Task: Enable the "Tab Groups" feature to organize tabs into groups for better management.
Action: Mouse moved to (102, 9)
Screenshot: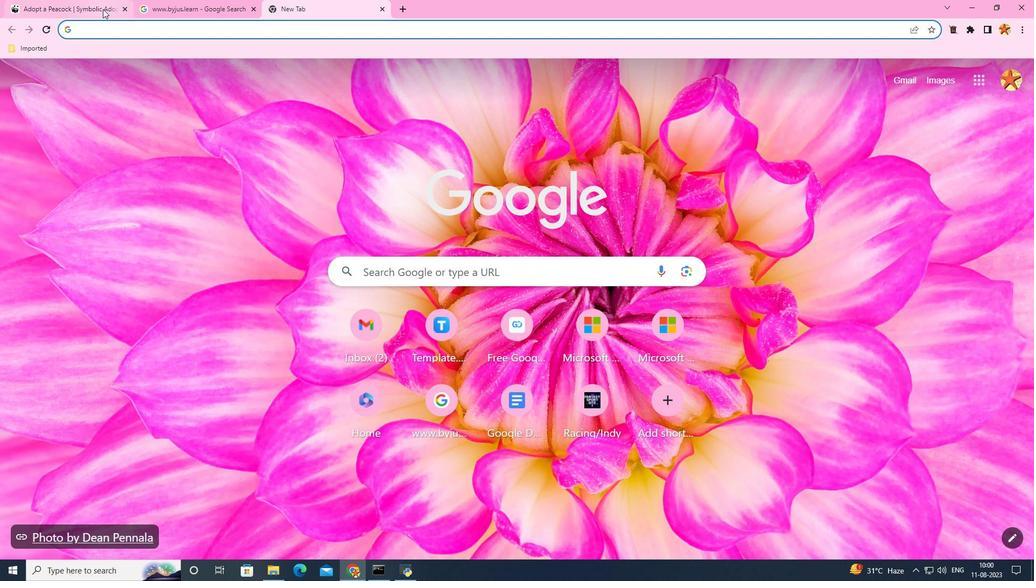 
Action: Mouse pressed left at (102, 9)
Screenshot: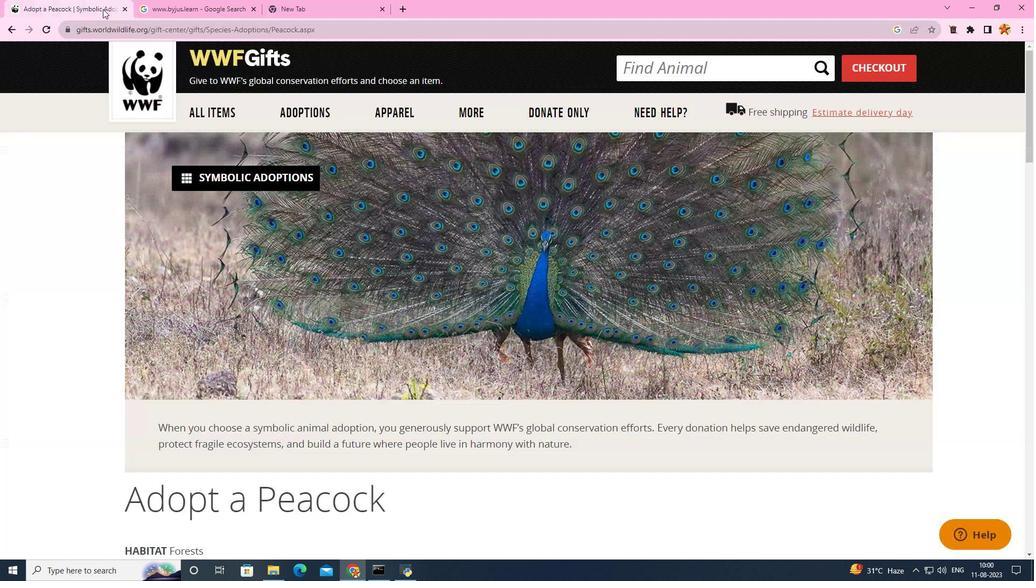 
Action: Mouse pressed right at (102, 9)
Screenshot: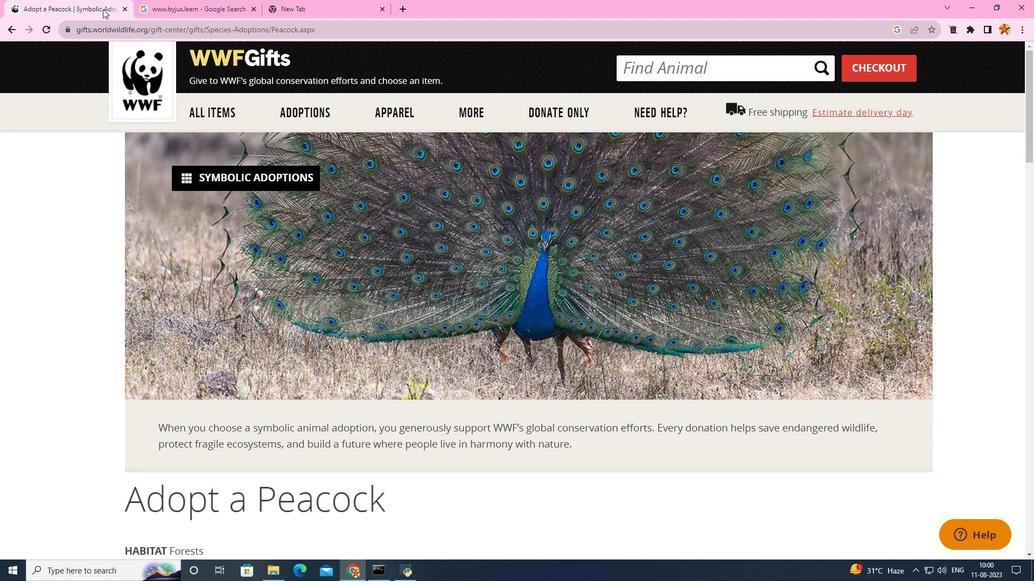 
Action: Mouse moved to (137, 46)
Screenshot: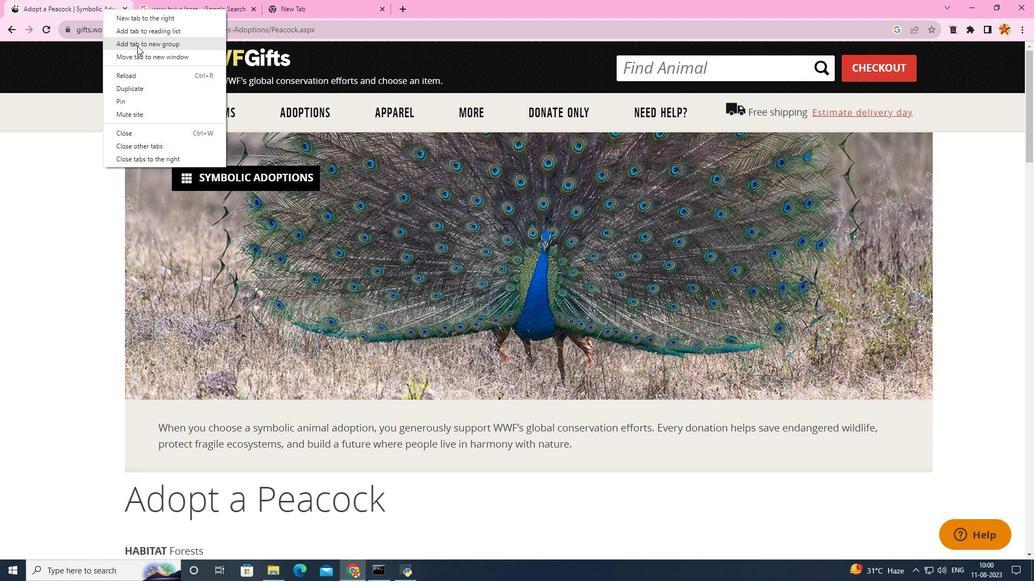 
Action: Mouse pressed left at (137, 46)
Screenshot: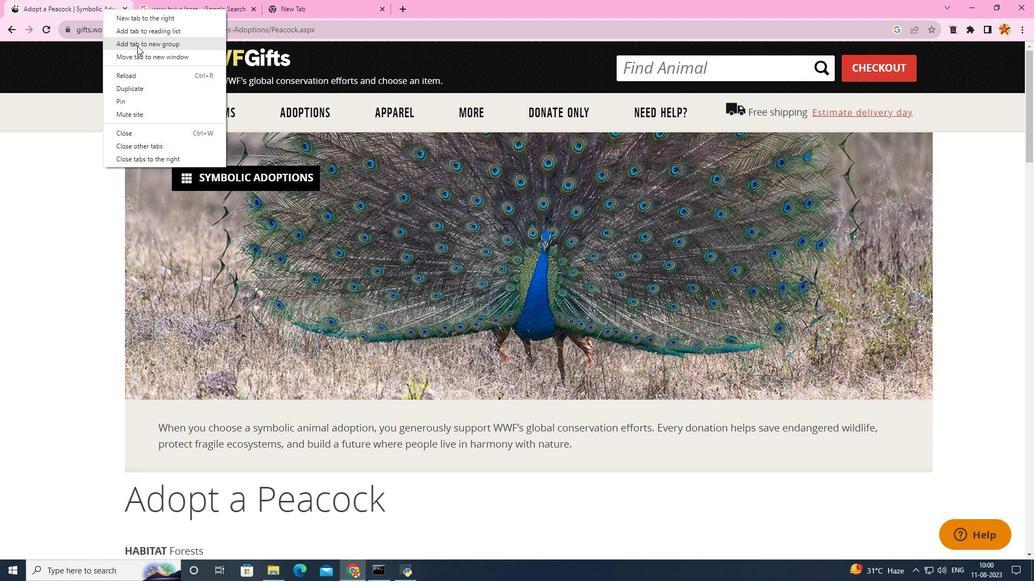 
Action: Mouse moved to (123, 49)
Screenshot: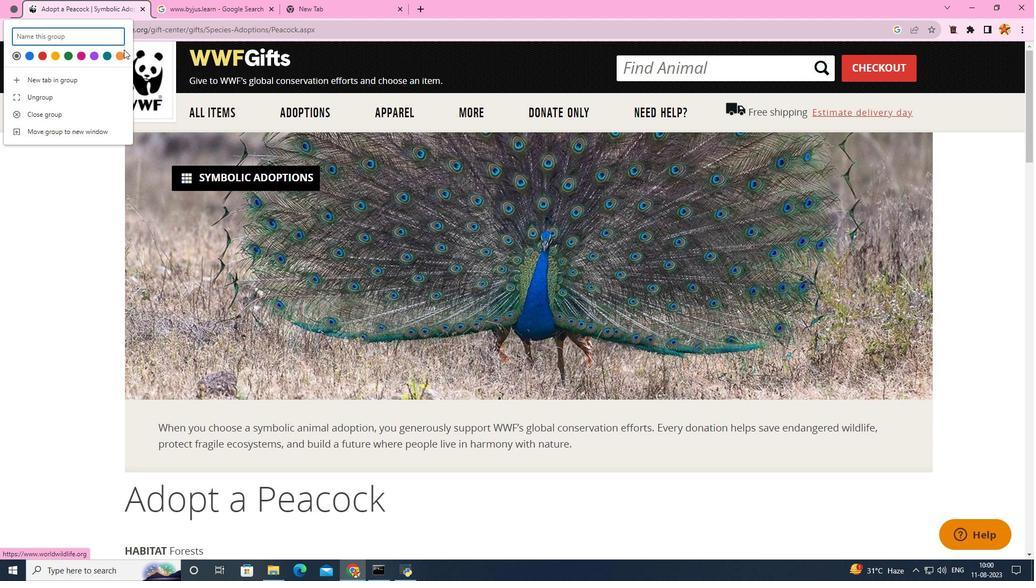 
Action: Key pressed 1234
Screenshot: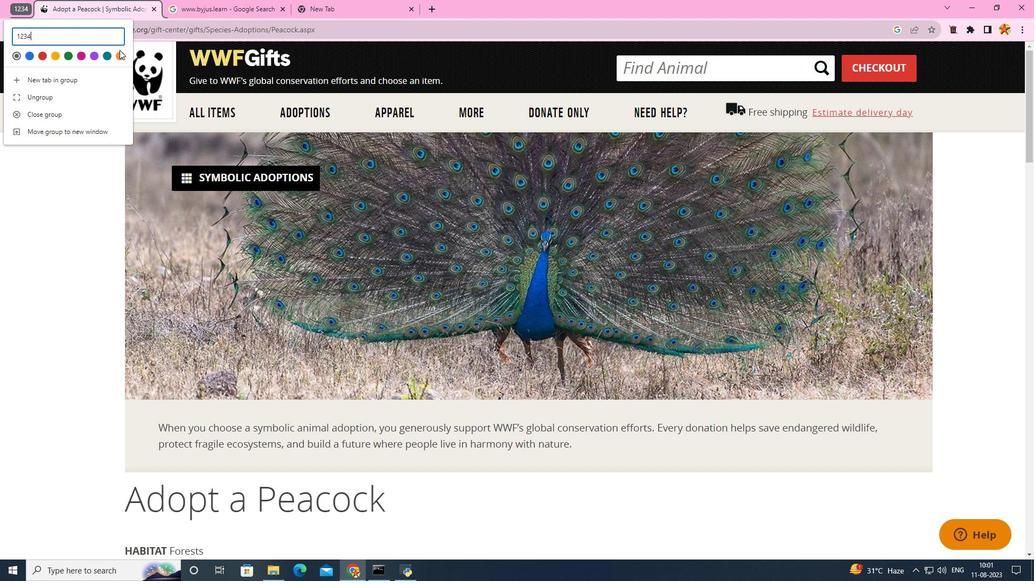 
Action: Mouse moved to (26, 56)
Screenshot: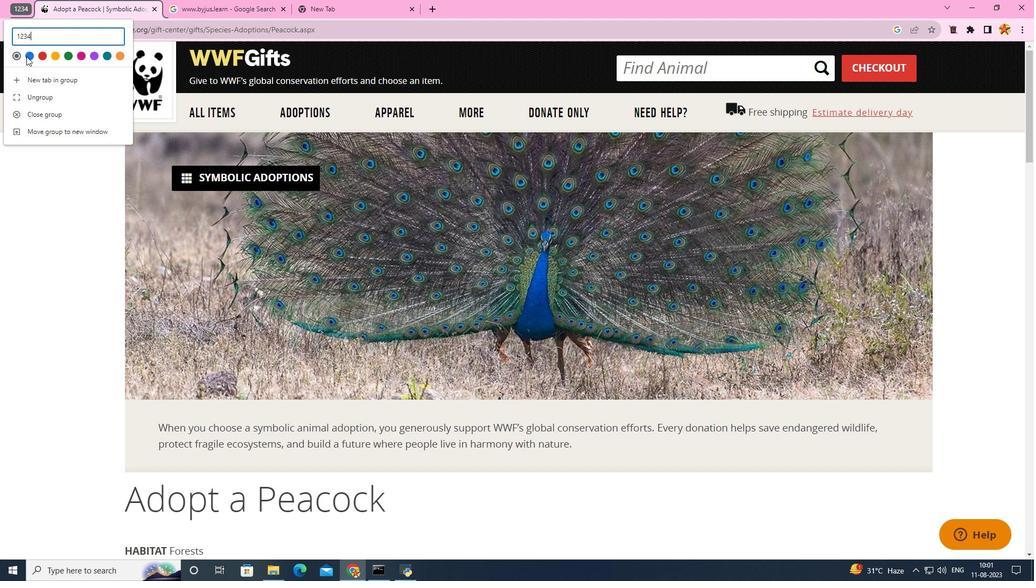 
Action: Mouse pressed left at (26, 56)
Screenshot: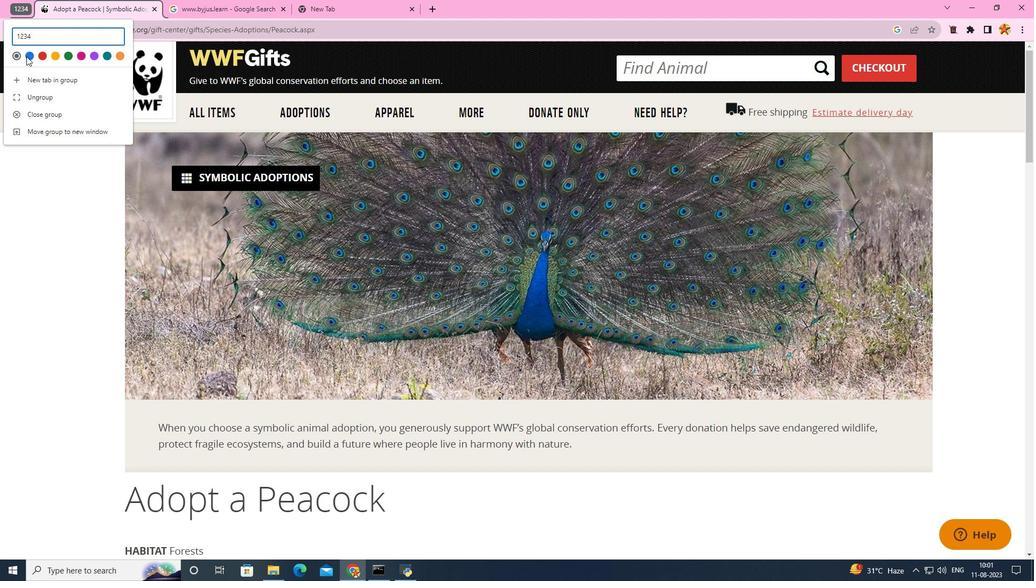 
Action: Mouse moved to (256, 6)
Screenshot: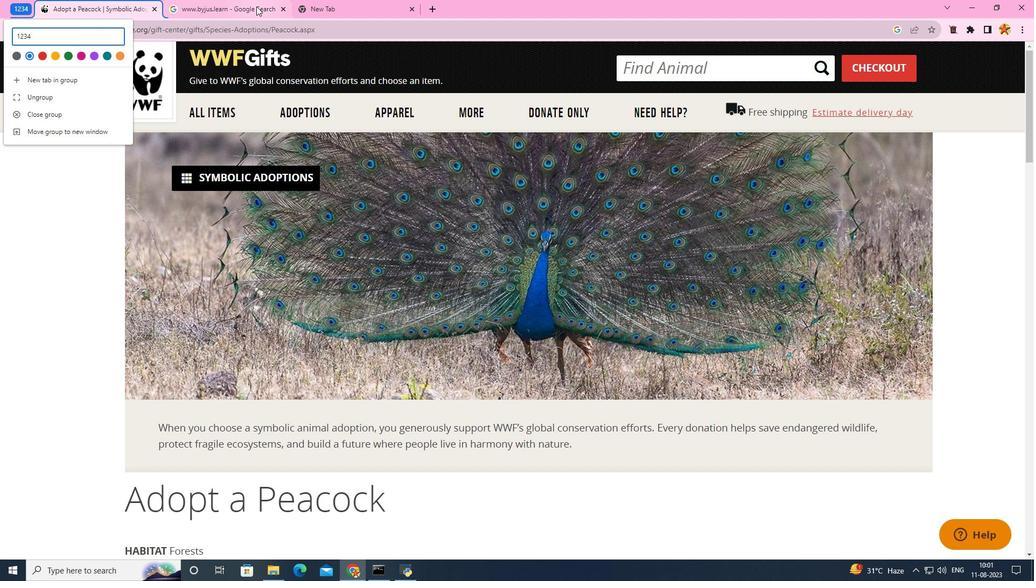 
Action: Mouse pressed left at (256, 6)
Screenshot: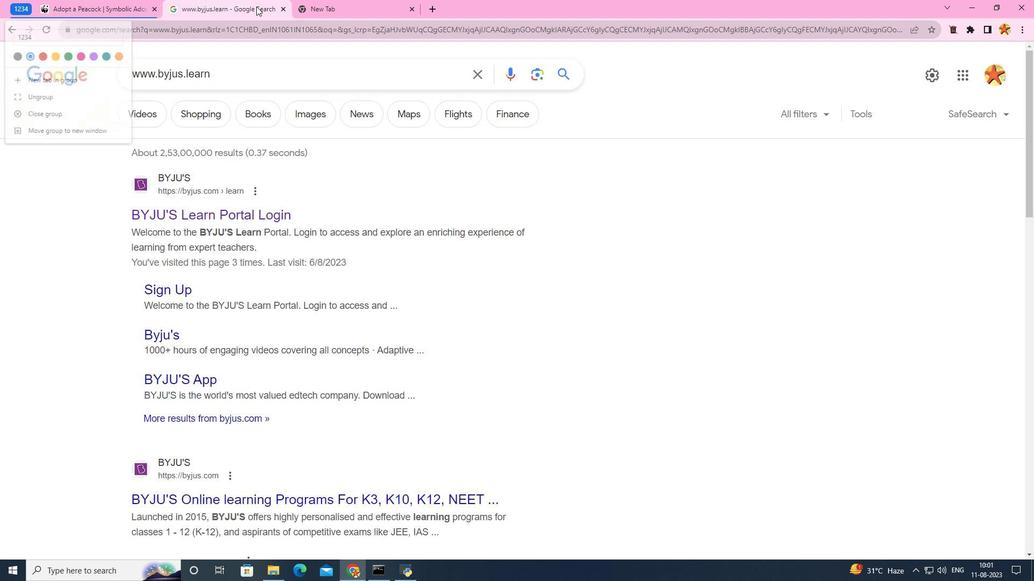 
Action: Mouse moved to (232, 11)
Screenshot: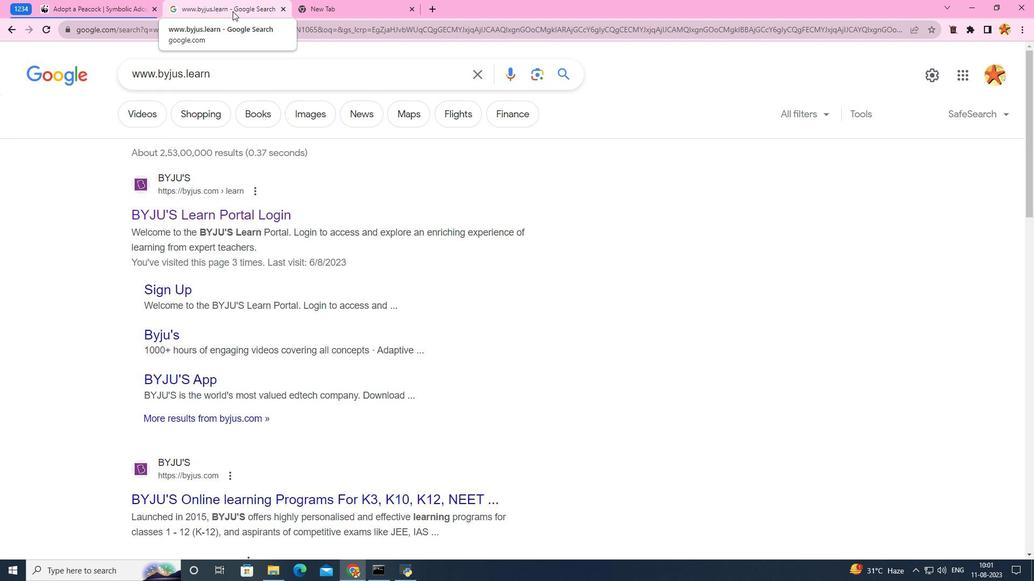 
Action: Mouse pressed right at (232, 11)
Screenshot: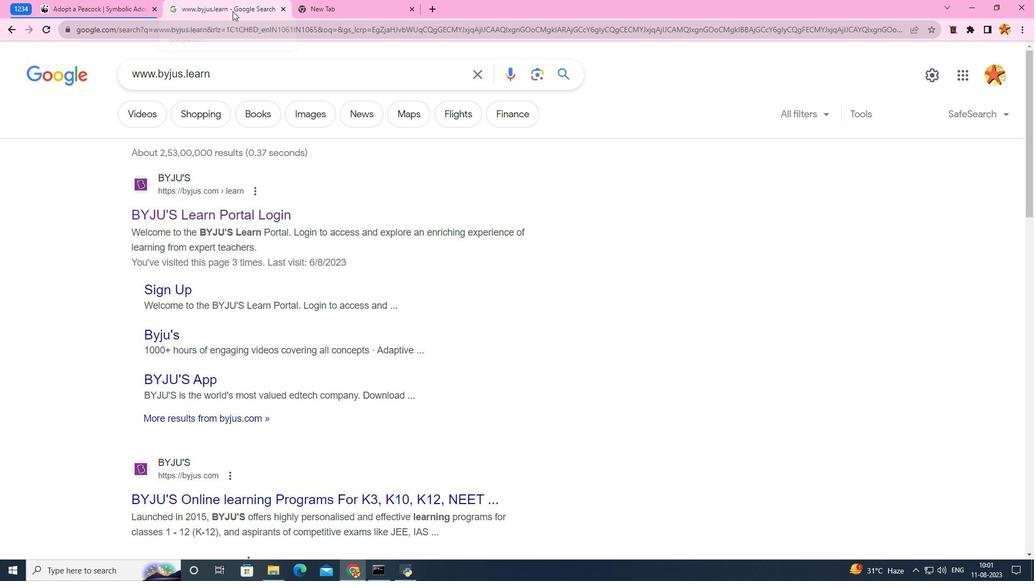 
Action: Mouse moved to (379, 47)
Screenshot: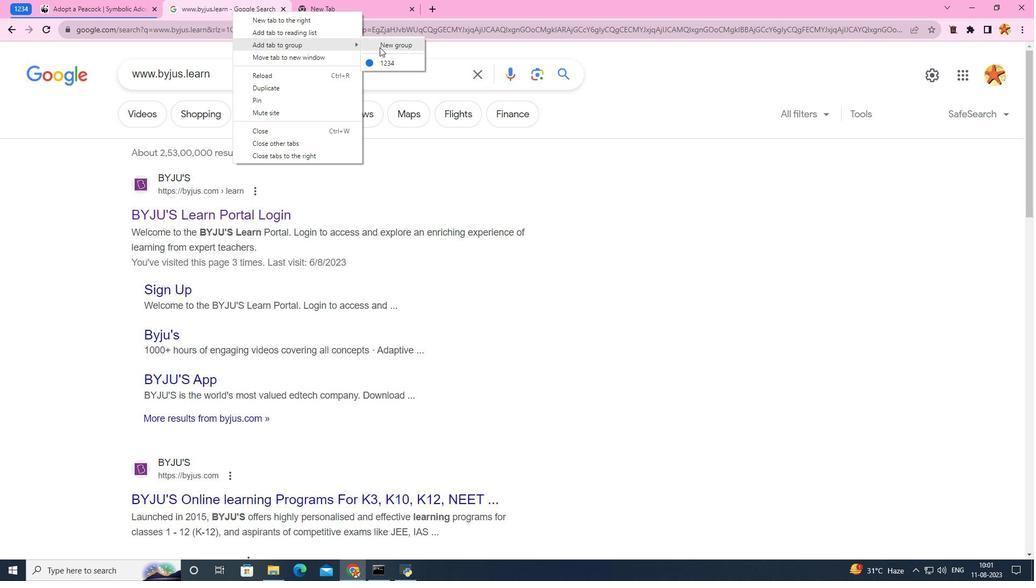 
Action: Mouse pressed left at (379, 47)
Screenshot: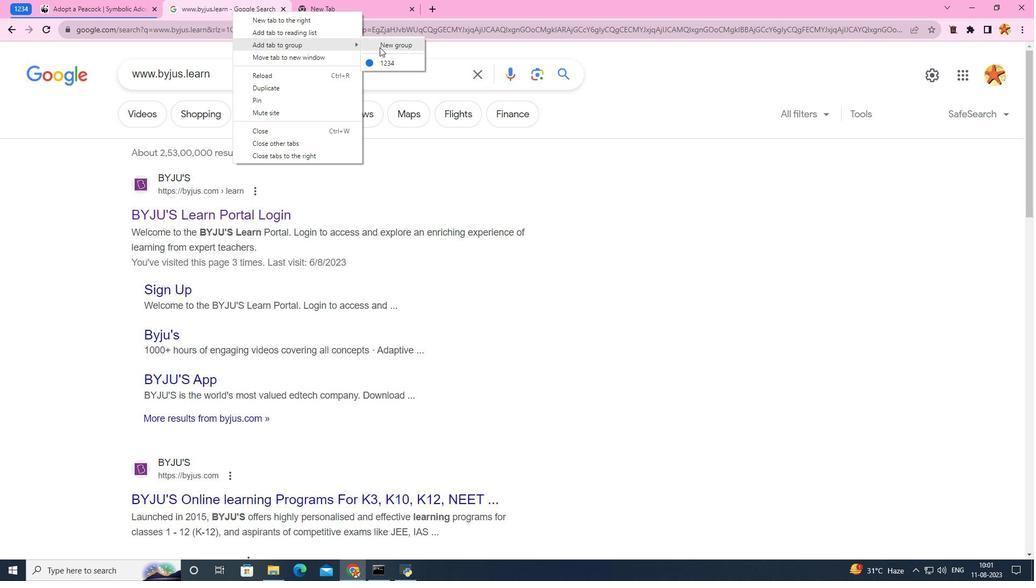 
Action: Mouse moved to (213, 54)
Screenshot: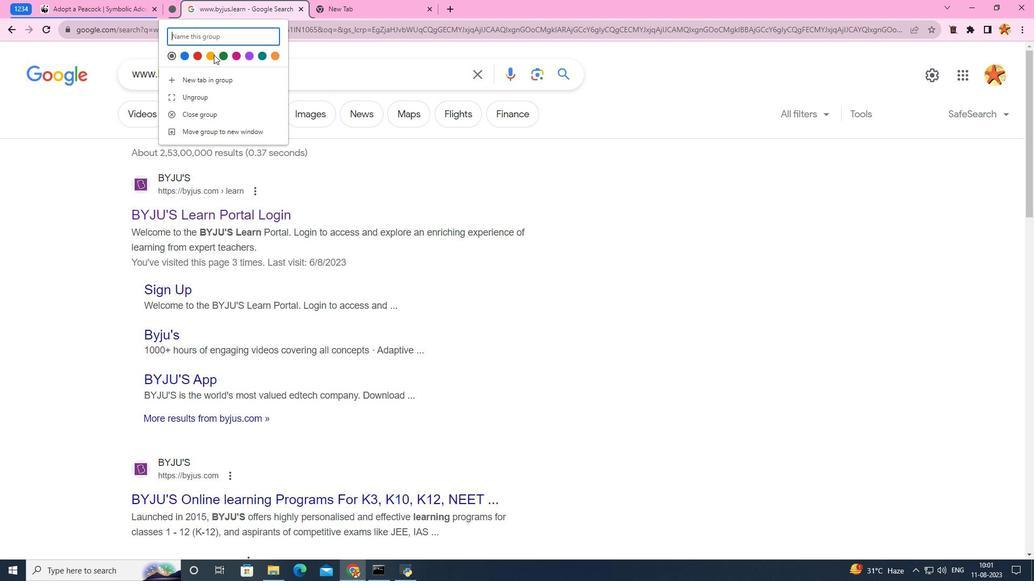 
Action: Key pressed pqrs
Screenshot: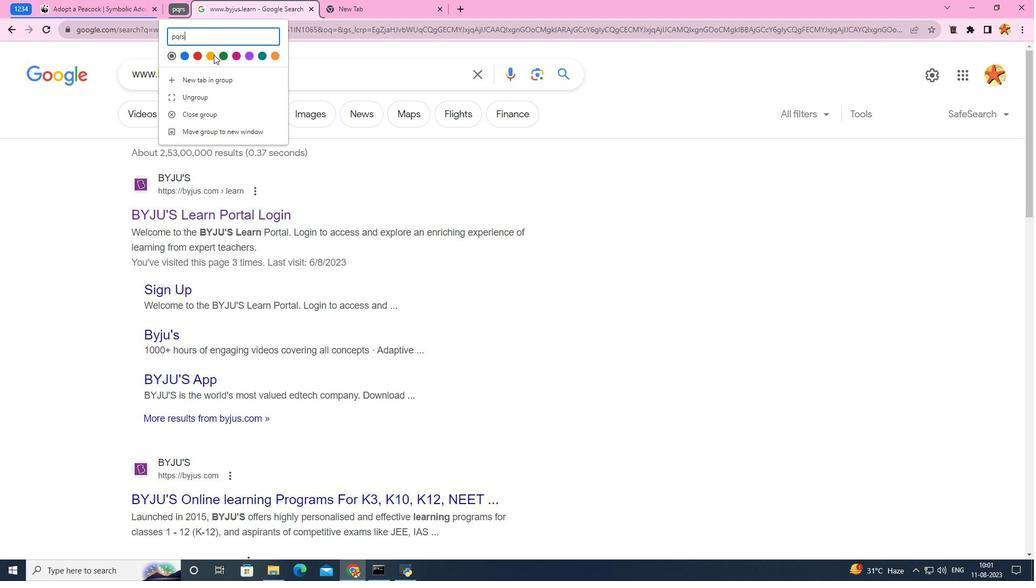 
Action: Mouse moved to (211, 54)
Screenshot: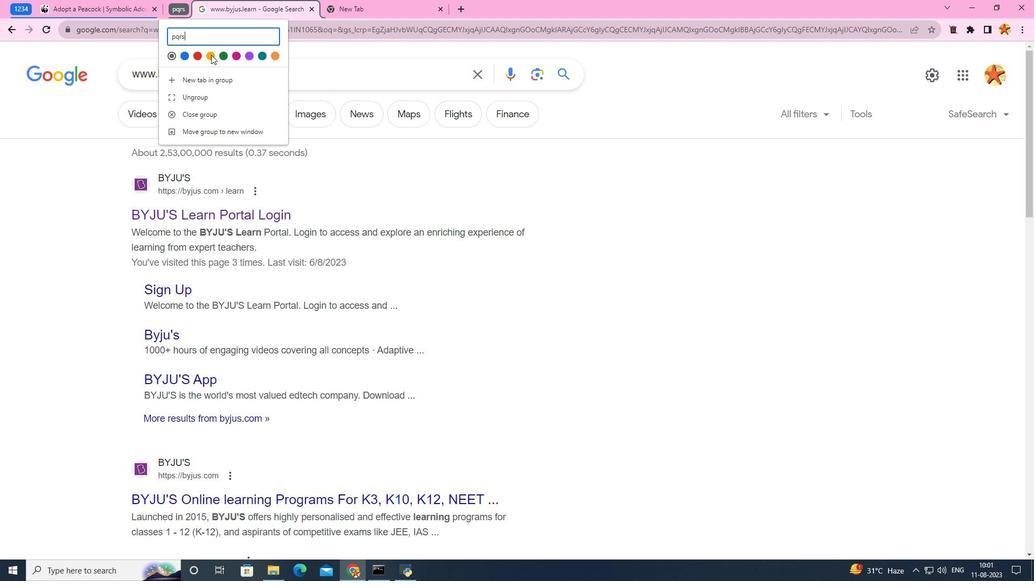 
Action: Mouse pressed left at (211, 54)
Screenshot: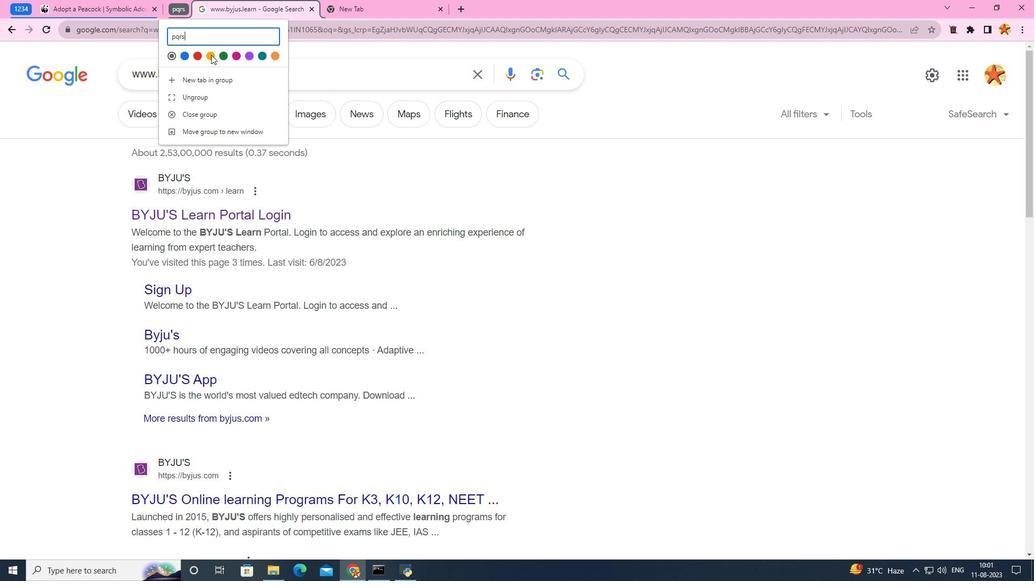 
Action: Mouse moved to (333, 47)
Screenshot: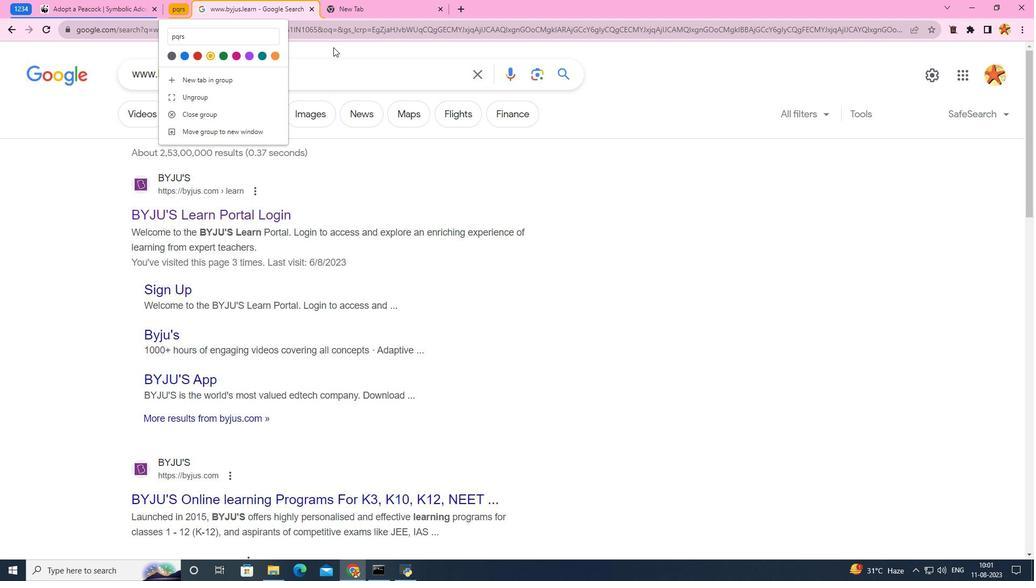 
Action: Mouse pressed left at (333, 47)
Screenshot: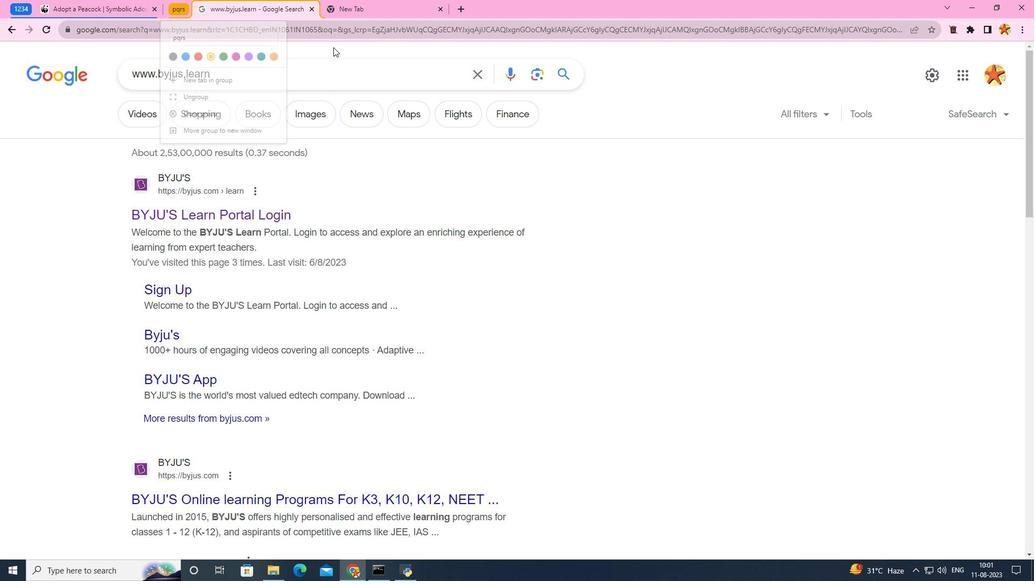 
Action: Mouse moved to (281, 89)
Screenshot: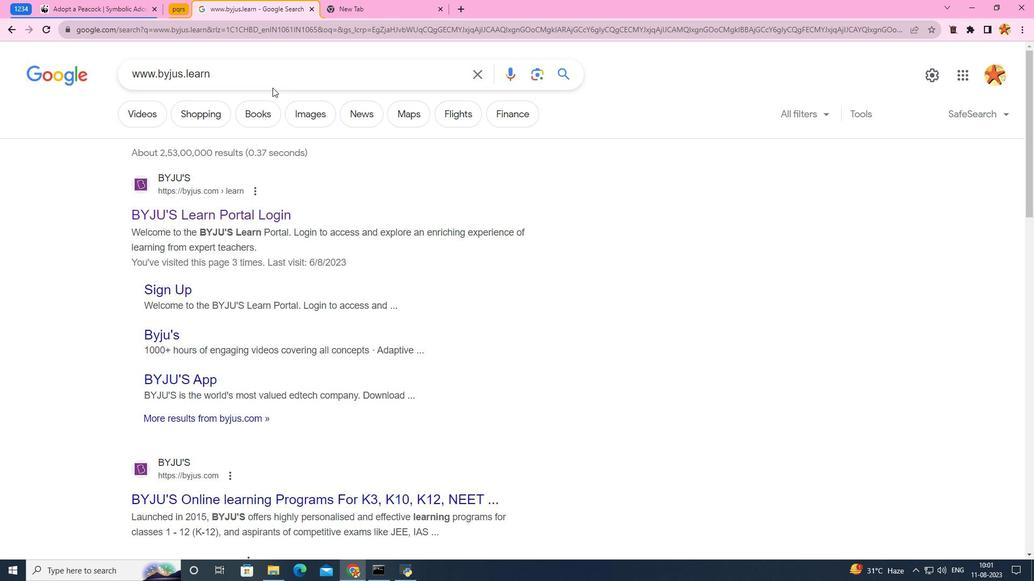 
